 Task: Set up a 60-minute rock climbing and bouldering session for beginners.
Action: Mouse pressed left at (531, 236)
Screenshot: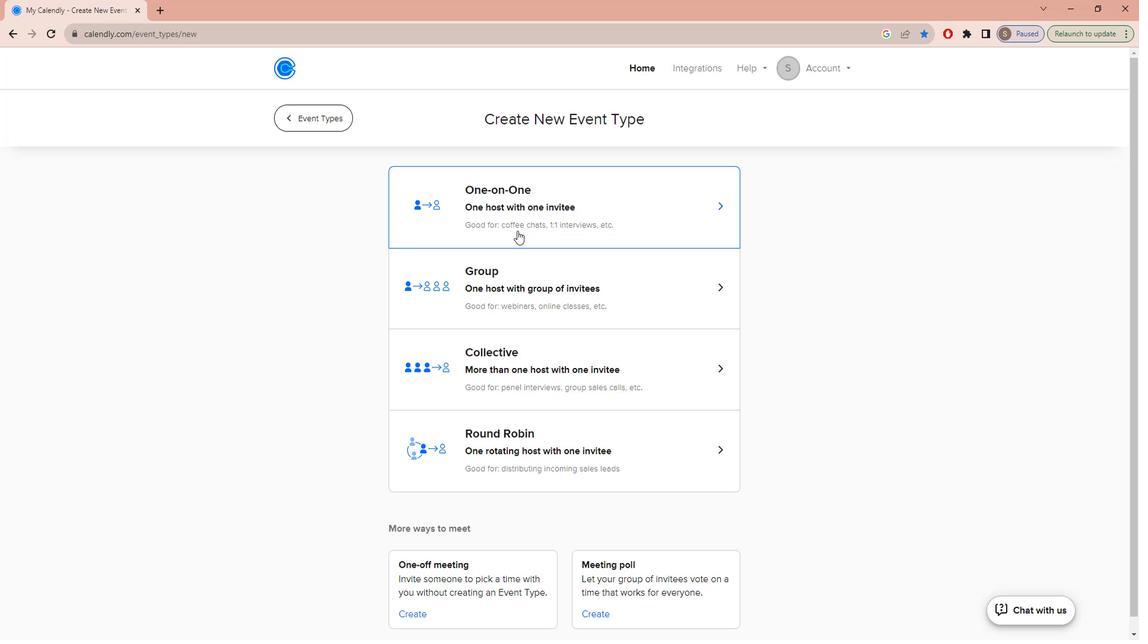 
Action: Key pressed b<Key.caps_lock>EGINNER'S<Key.space><Key.caps_lock>r<Key.caps_lock>OCK<Key.space><Key.caps_lock>c<Key.caps_lock>LIMBING<Key.space>AND<Key.space><Key.caps_lock>b<Key.caps_lock>OULDERING<Key.space><Key.caps_lock>s<Key.caps_lock>ESSION<Key.space>
Screenshot: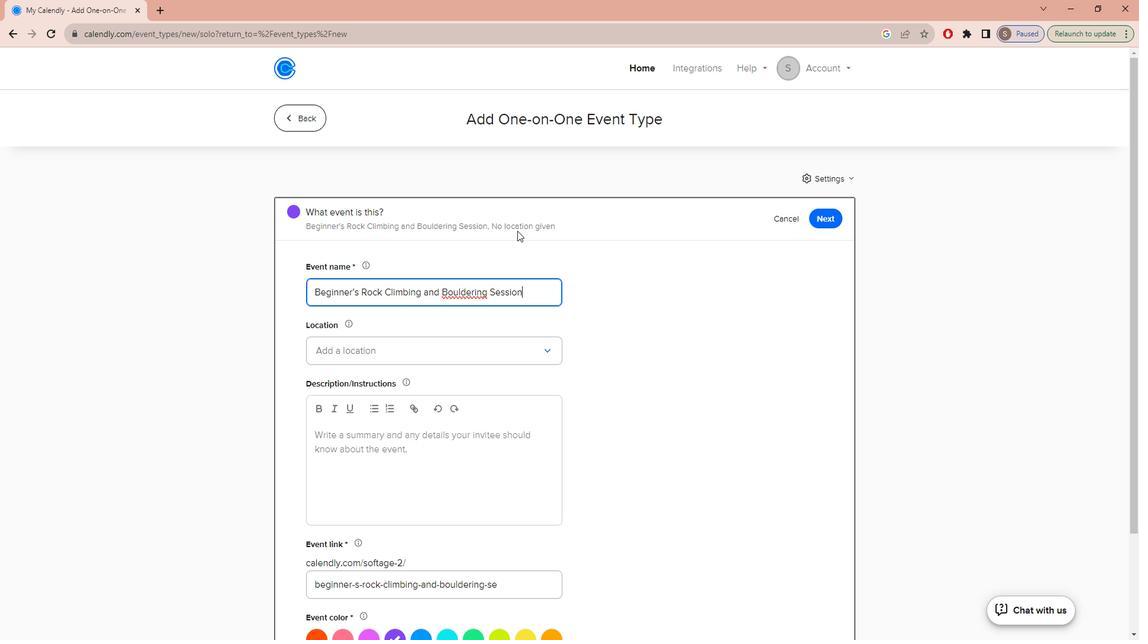 
Action: Mouse moved to (482, 348)
Screenshot: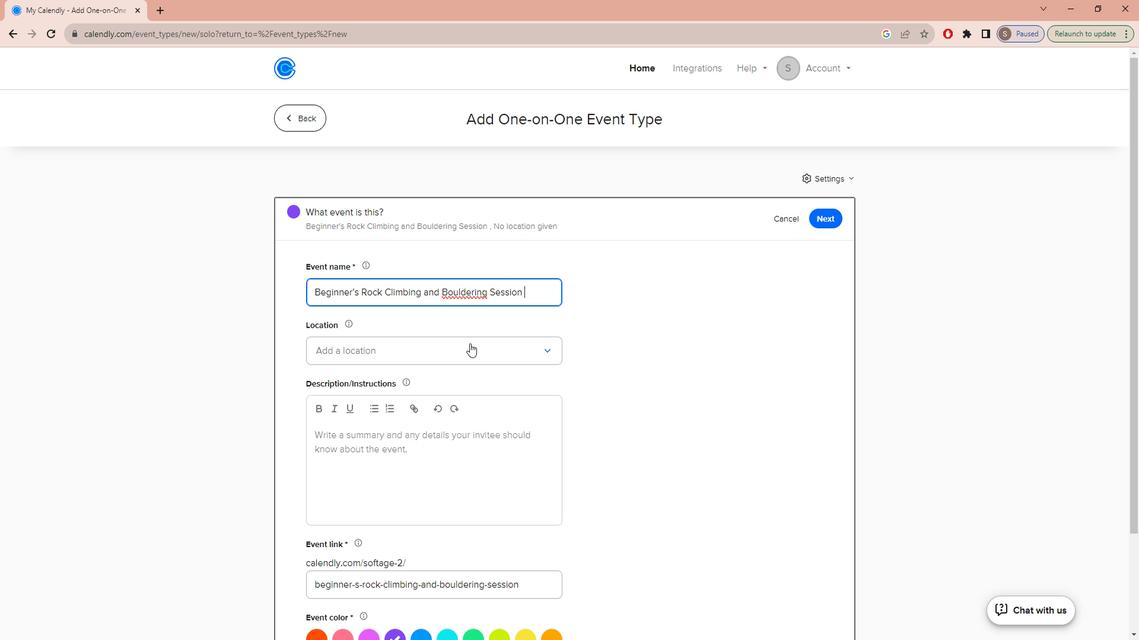 
Action: Mouse pressed left at (482, 348)
Screenshot: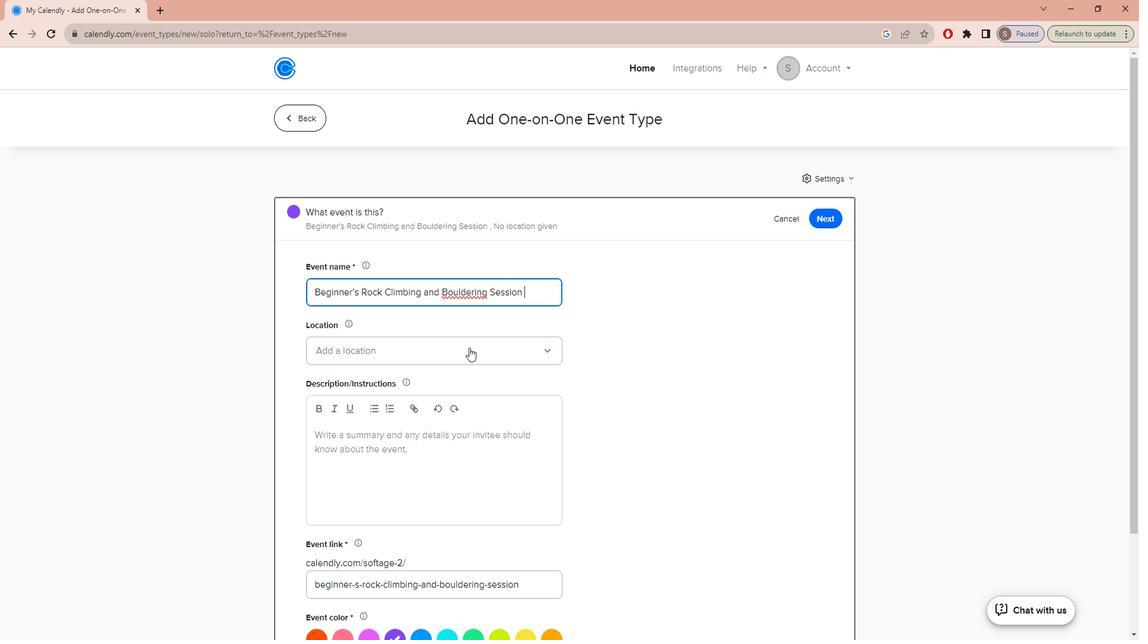 
Action: Mouse moved to (462, 380)
Screenshot: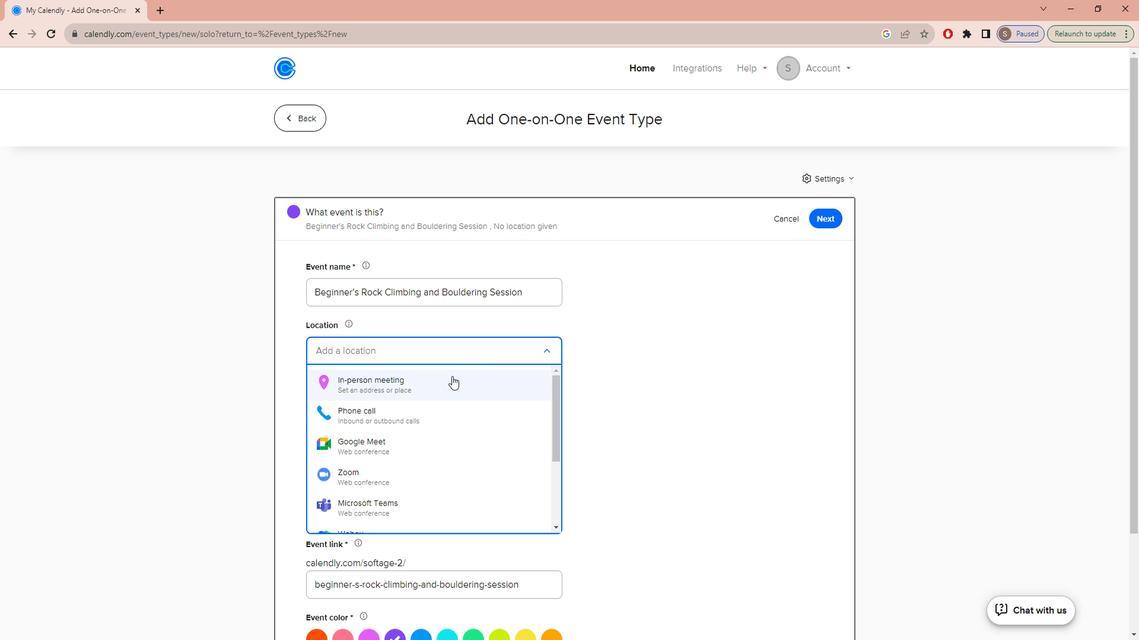 
Action: Mouse pressed left at (462, 380)
Screenshot: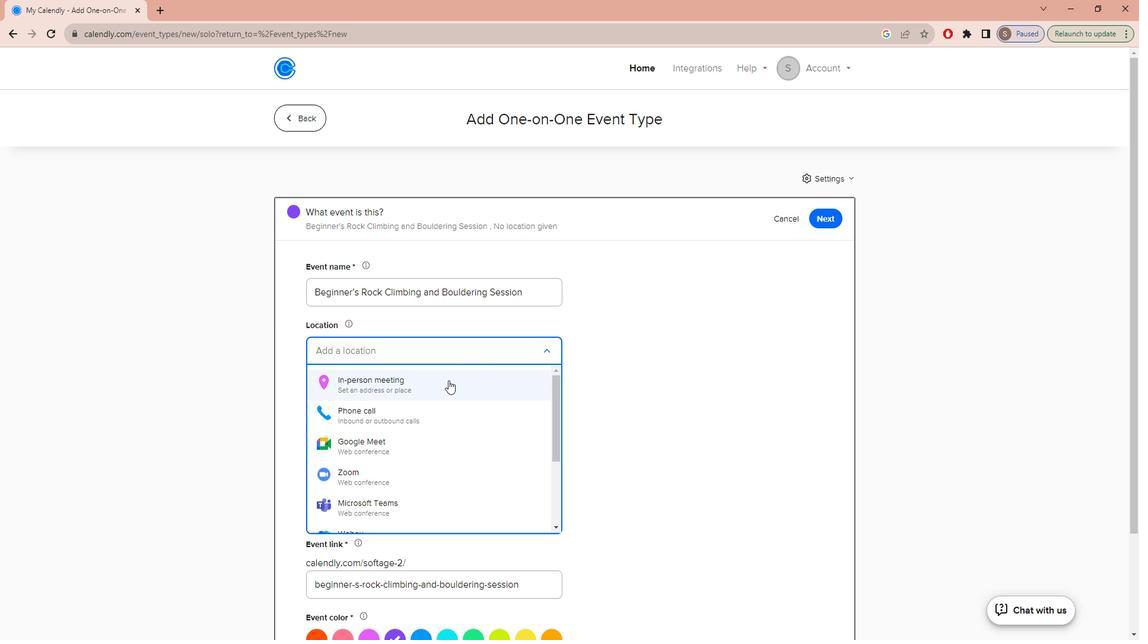 
Action: Mouse moved to (529, 216)
Screenshot: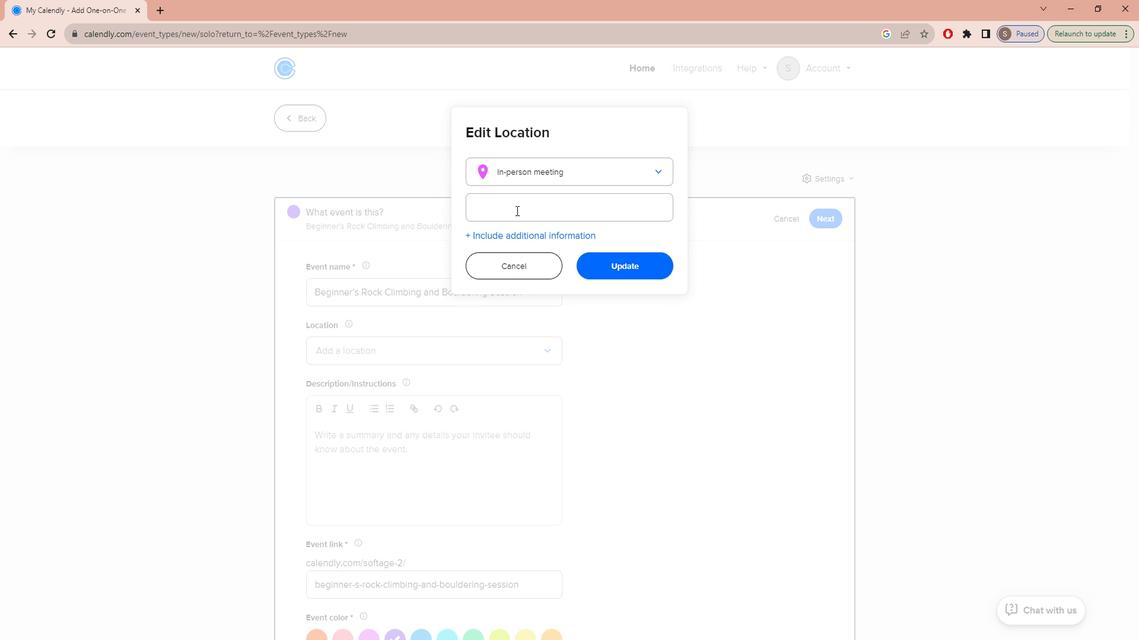 
Action: Mouse pressed left at (529, 216)
Screenshot: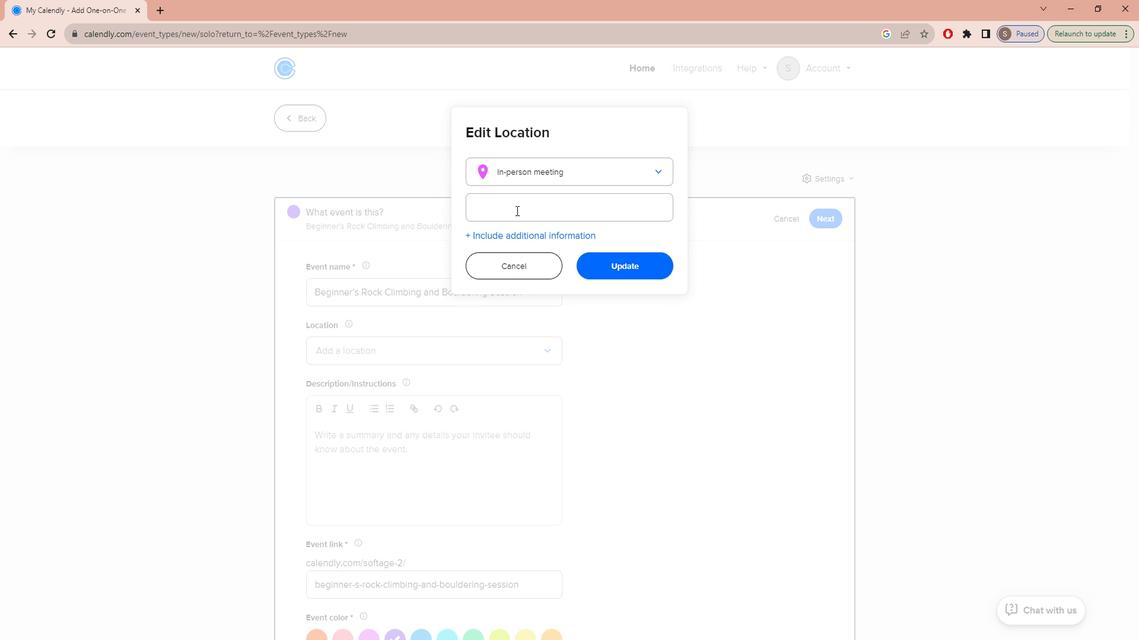 
Action: Key pressed <Key.caps_lock>s<Key.caps_lock>ENDER<Key.space><Key.caps_lock>o<Key.caps_lock>NE<Key.space><Key.caps_lock>c<Key.caps_lock>LIMBING,<Key.space><Key.caps_lock>l<Key.caps_lock>OS<Key.space><Key.caps_lock>a<Key.caps_lock>NGELES,<Key.space><Key.caps_lock>ca<Key.space>90045
Screenshot: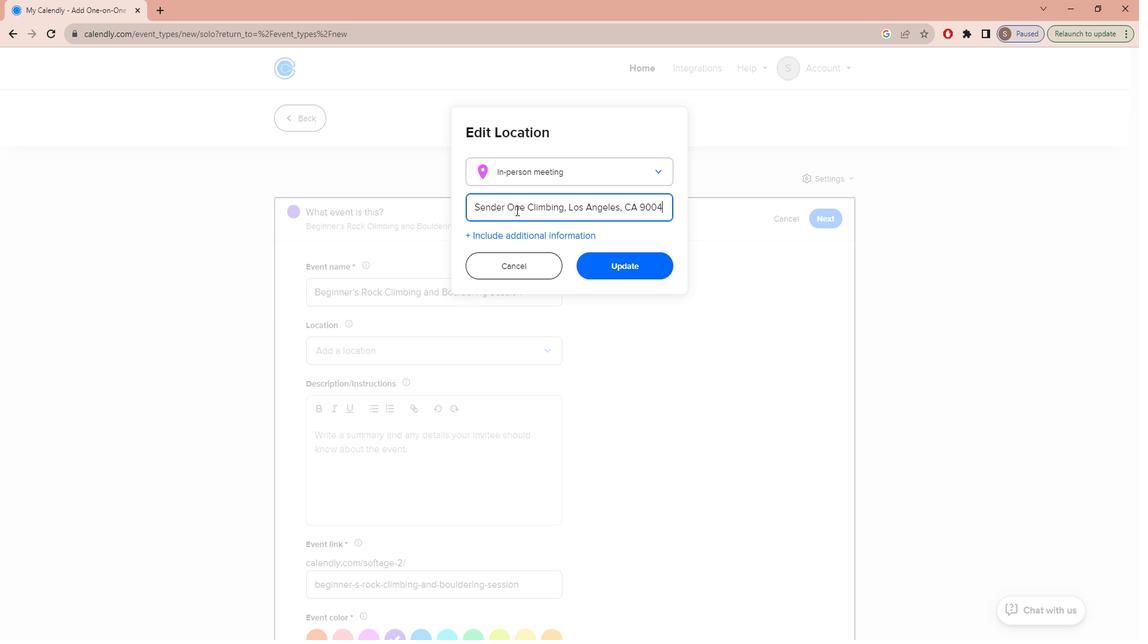 
Action: Mouse moved to (649, 263)
Screenshot: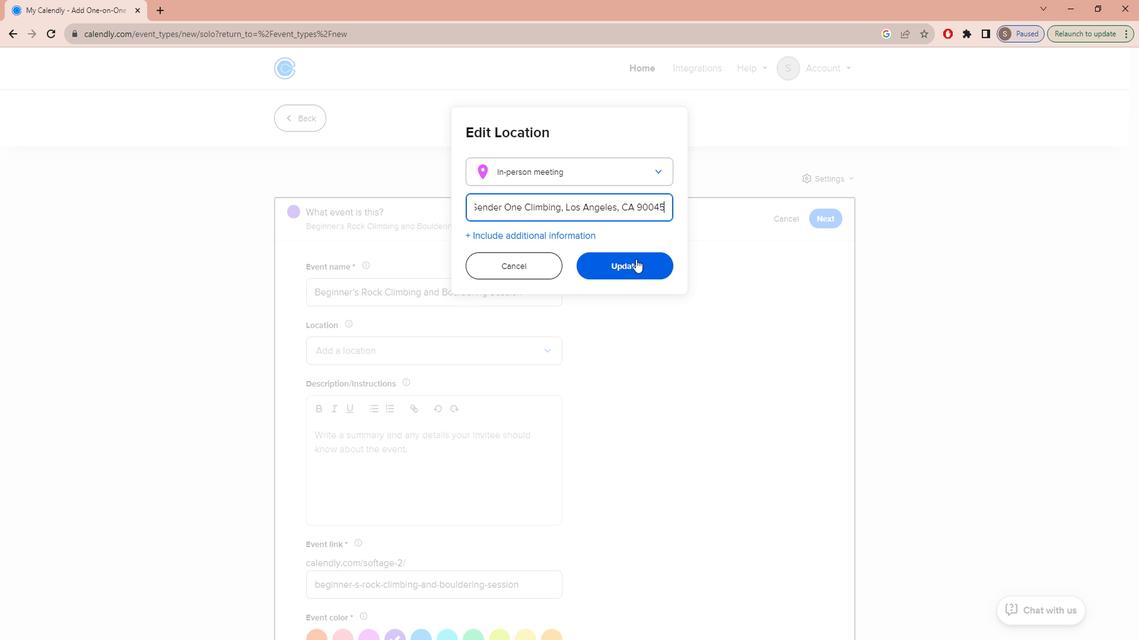 
Action: Mouse pressed left at (649, 263)
Screenshot: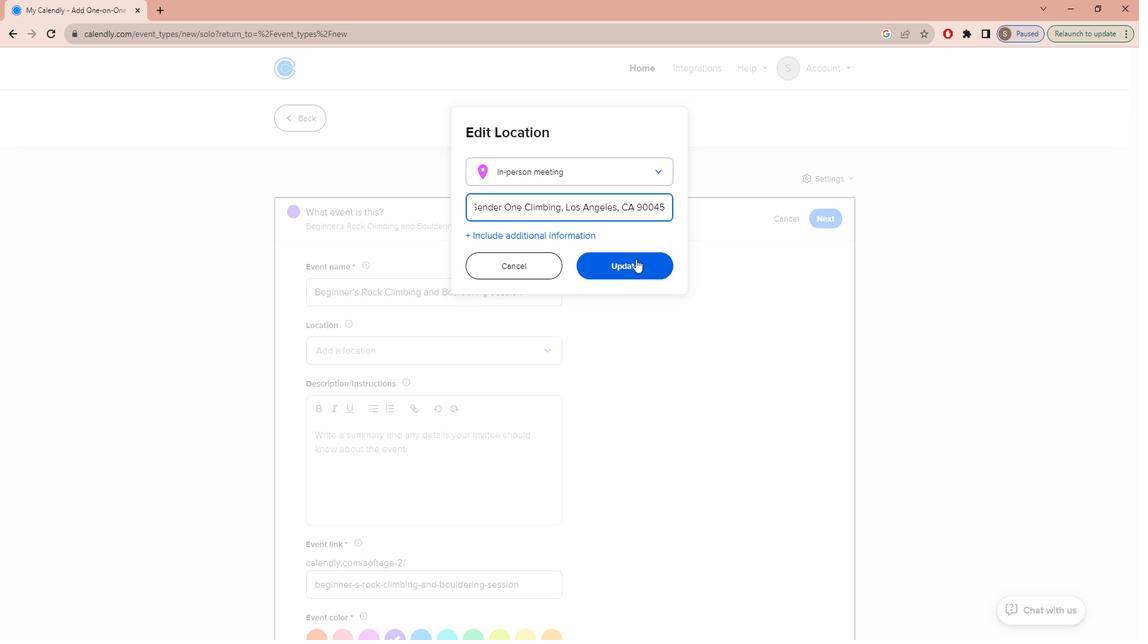 
Action: Mouse moved to (423, 478)
Screenshot: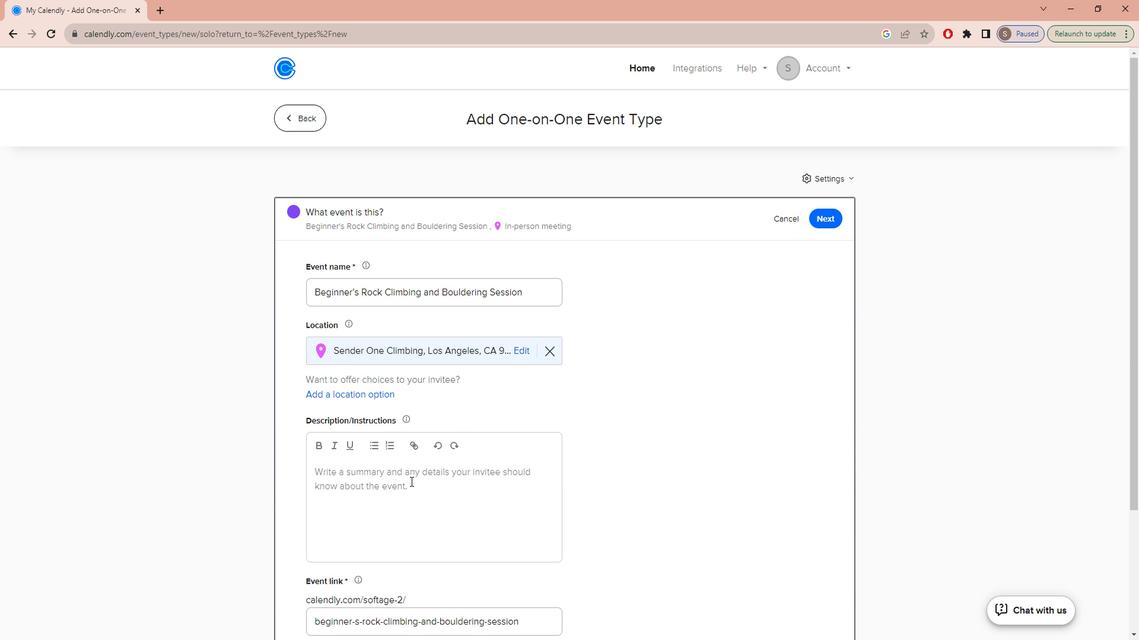 
Action: Mouse pressed left at (423, 478)
Screenshot: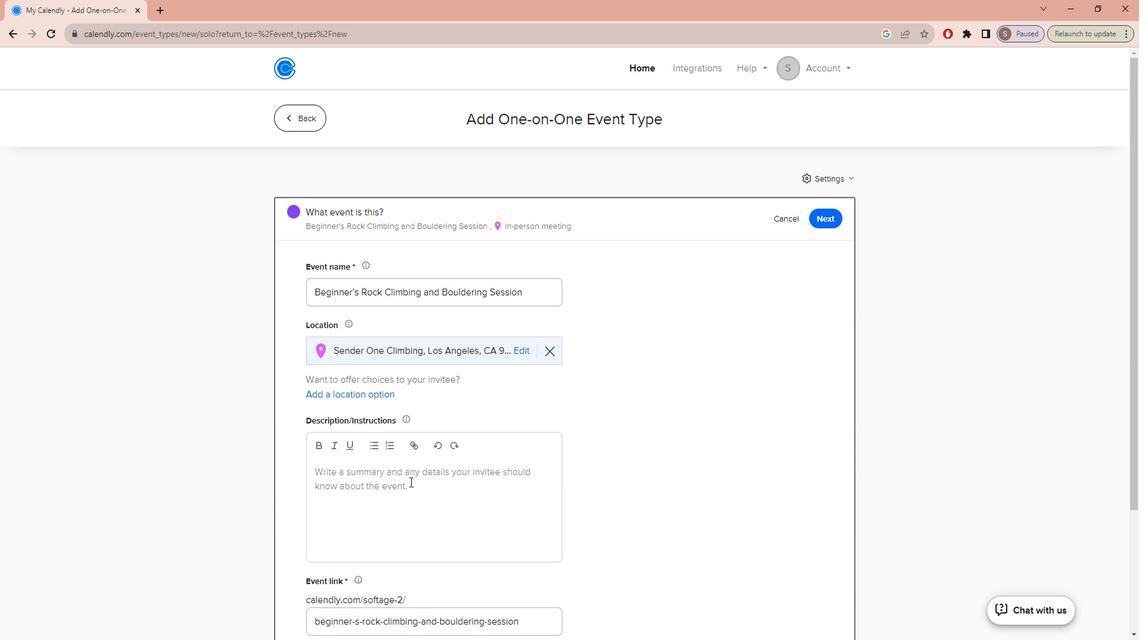 
Action: Mouse moved to (427, 478)
Screenshot: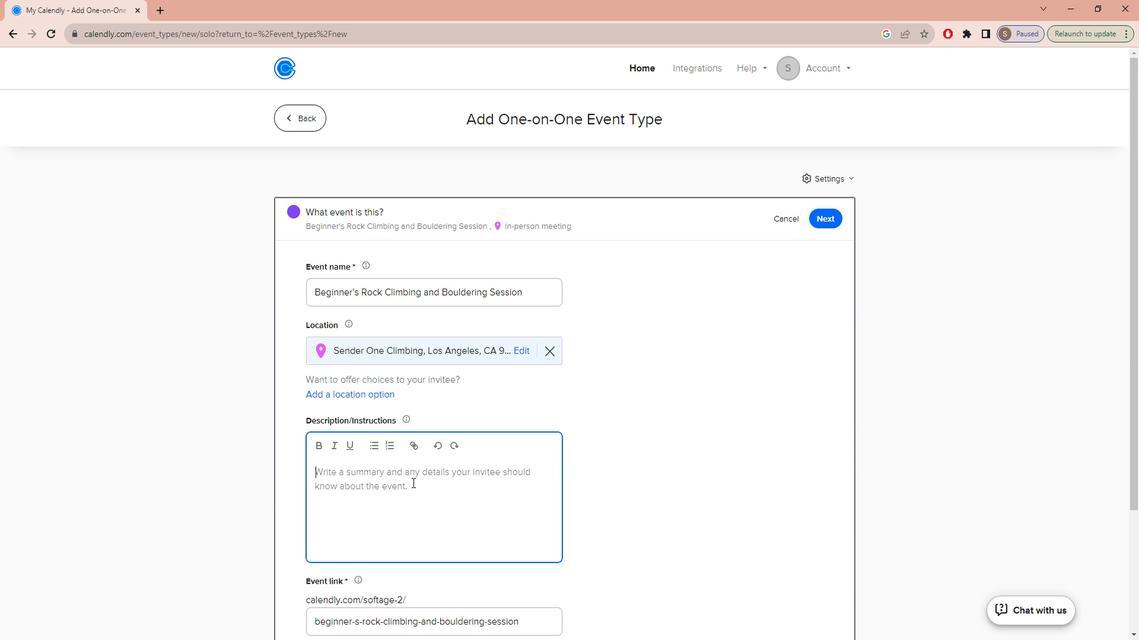 
Action: Key pressed <Key.caps_lock><Key.caps_lock>j<Key.caps_lock>OIN<Key.space>US<Key.space>FOR<Key.space>AN<Key.space>EXCITING<Key.space>BEGGI<Key.backspace><Key.backspace>INNER'S<Key.space>ROCK<Key.space>CLIMBING<Key.space>AND<Key.space>BOULDERING<Key.space>SESSION<Key.shift><Key.shift>!<Key.space><Key.caps_lock>w<Key.caps_lock>HETHER<Key.space>YOU<Key.space>ARE<Key.space>NEW<Key.space>TO<Key.space>CLIMBING<Key.space>OR<Key.space>LOOKING<Key.space>TO<Key.space>HONE<Key.space>YOUR<Key.space>SKILLS,<Key.space>THIS<Key.space>SESSION<Key.space>IS<Key.space>DESIGNED<Key.space>TO<Key.space>INTRODUCE<Key.space>YOUR<Key.space>TO<Key.space>THE<Key.space>FUNDAMENTALS<Key.space>OF<Key.space>BOTH<Key.space>INDOOR<Key.space>ROCK<Key.space>CLIMBING<Key.space>AND<Key.space>BOULDERING.<Key.space>
Screenshot: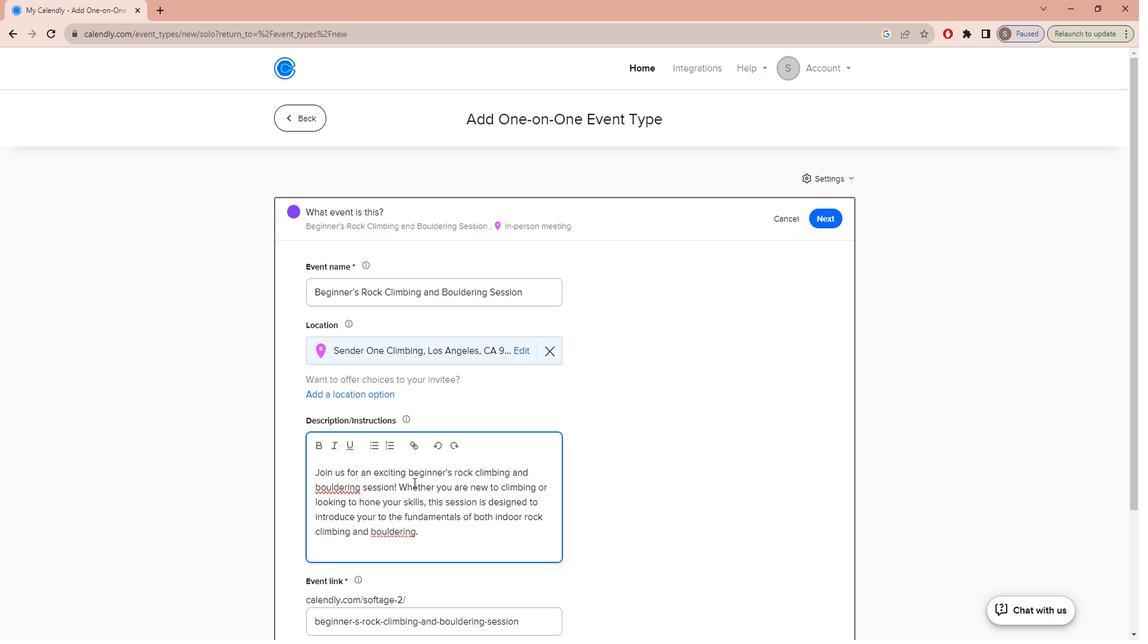 
Action: Mouse moved to (427, 478)
Screenshot: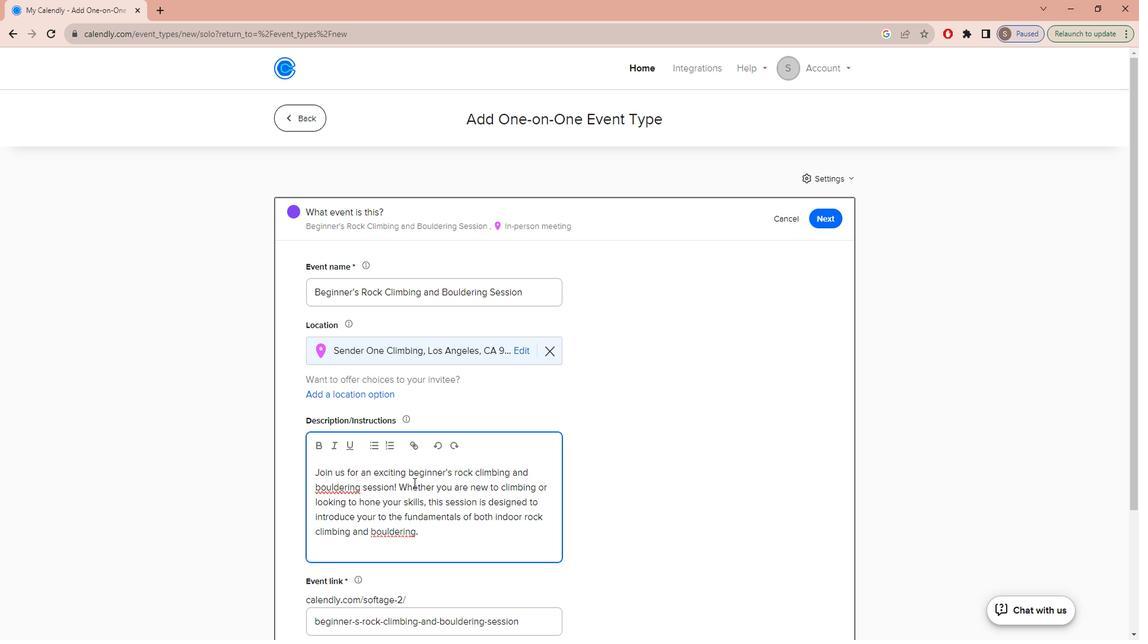 
Action: Mouse scrolled (427, 478) with delta (0, 0)
Screenshot: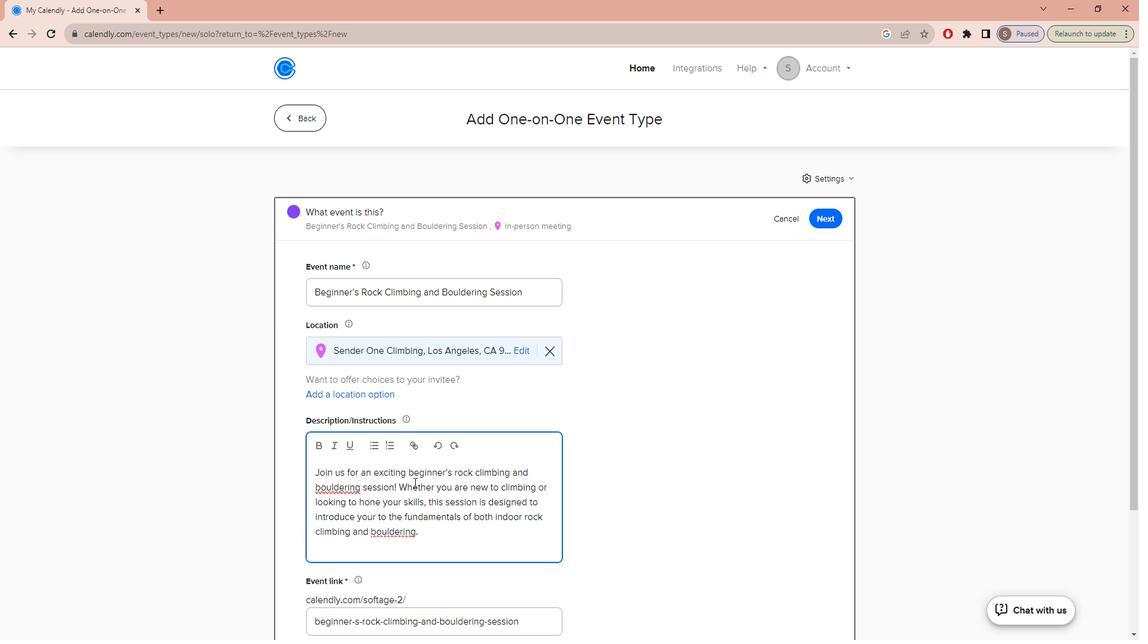 
Action: Mouse scrolled (427, 478) with delta (0, 0)
Screenshot: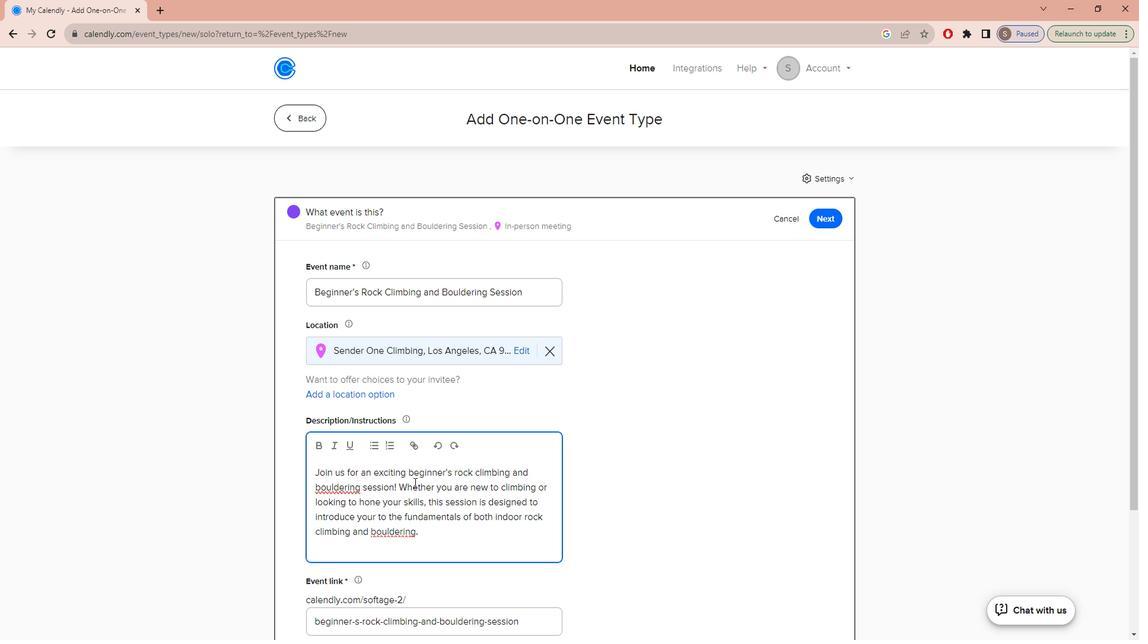 
Action: Mouse scrolled (427, 478) with delta (0, 0)
Screenshot: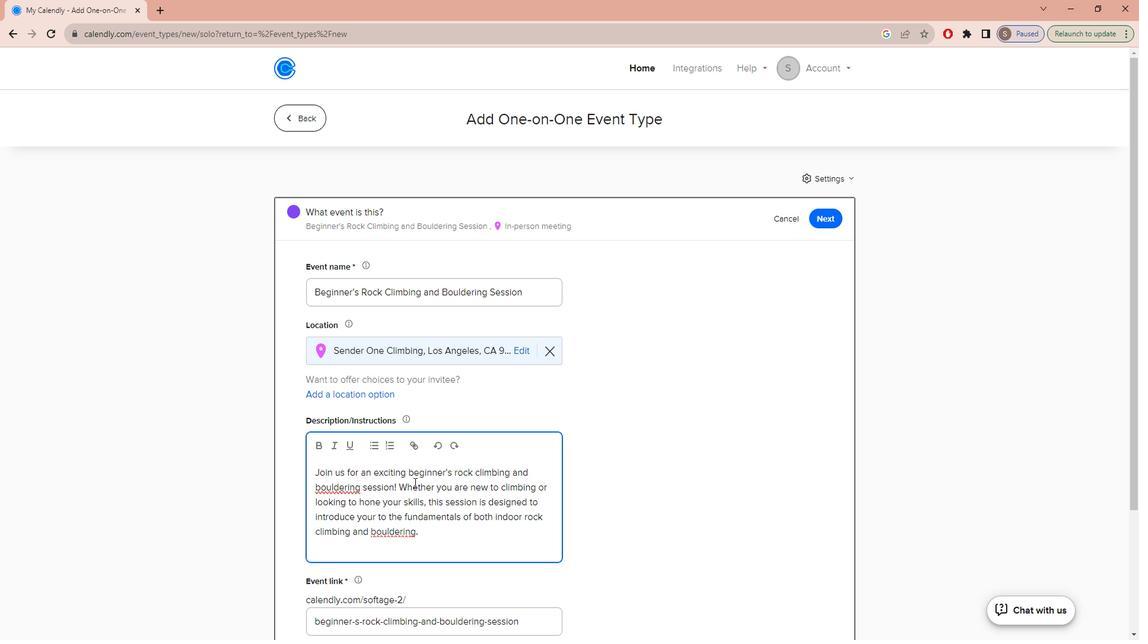 
Action: Mouse scrolled (427, 478) with delta (0, 0)
Screenshot: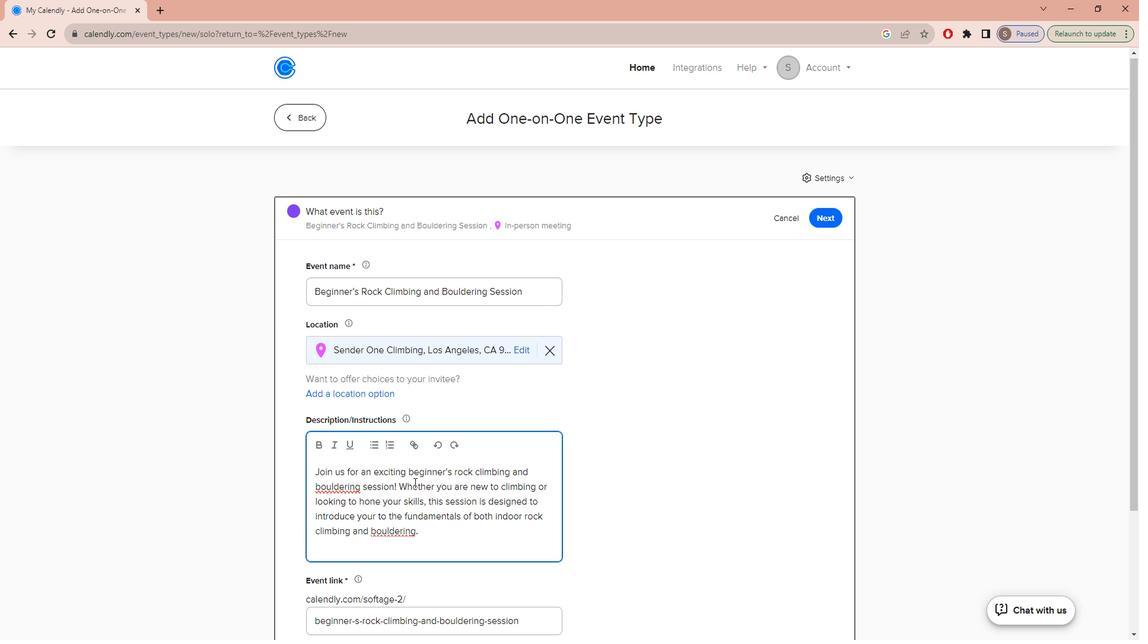 
Action: Mouse scrolled (427, 478) with delta (0, 0)
Screenshot: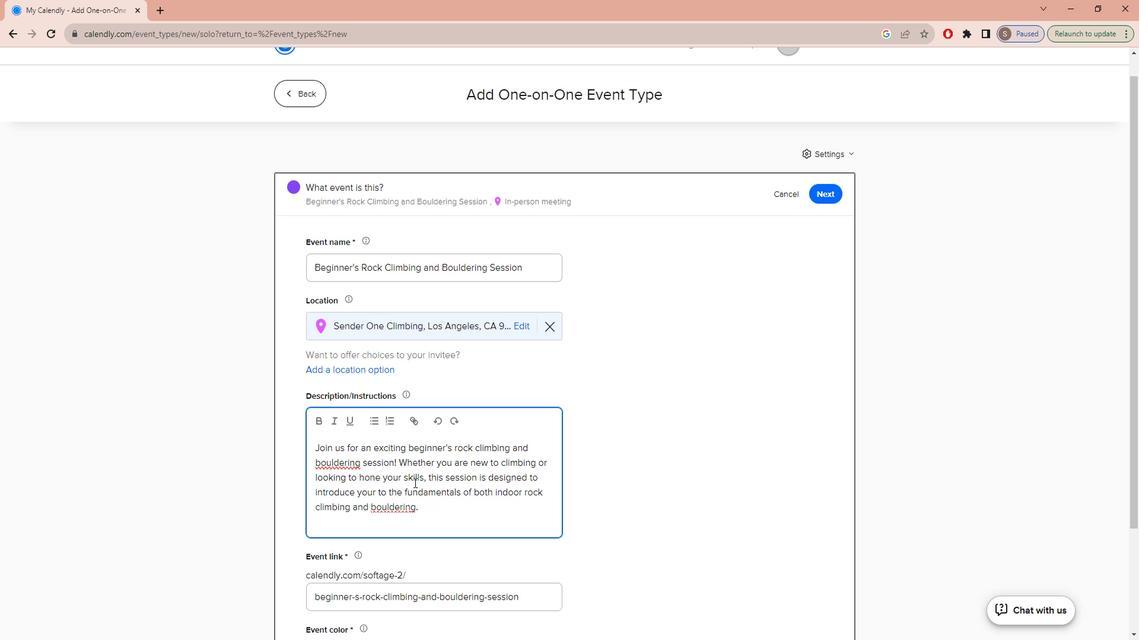 
Action: Mouse moved to (434, 519)
Screenshot: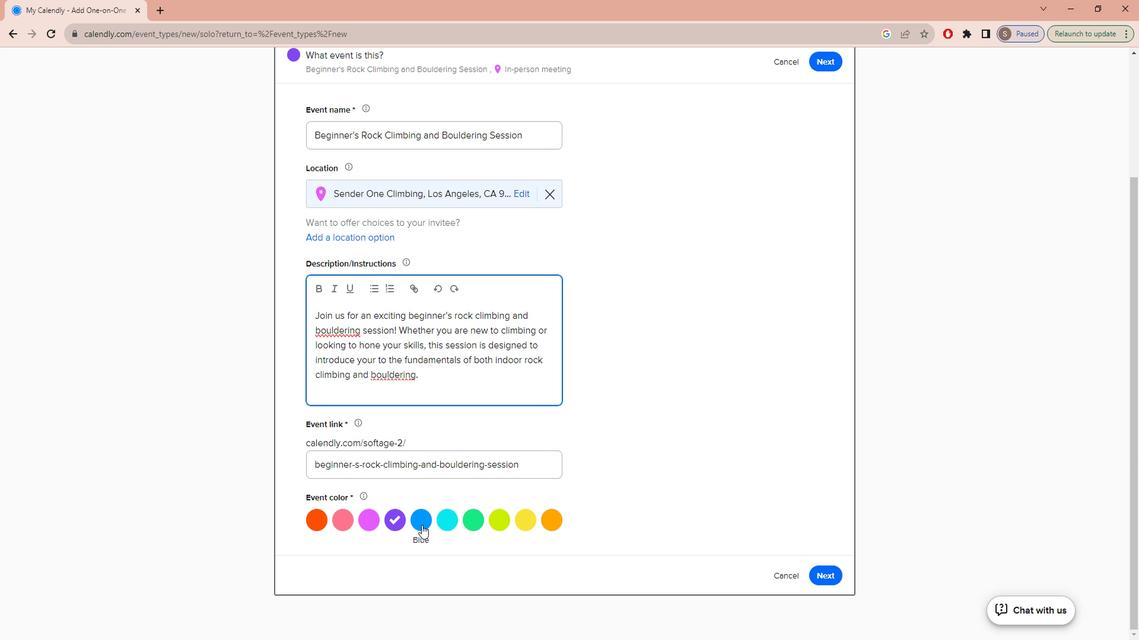 
Action: Mouse pressed left at (434, 519)
Screenshot: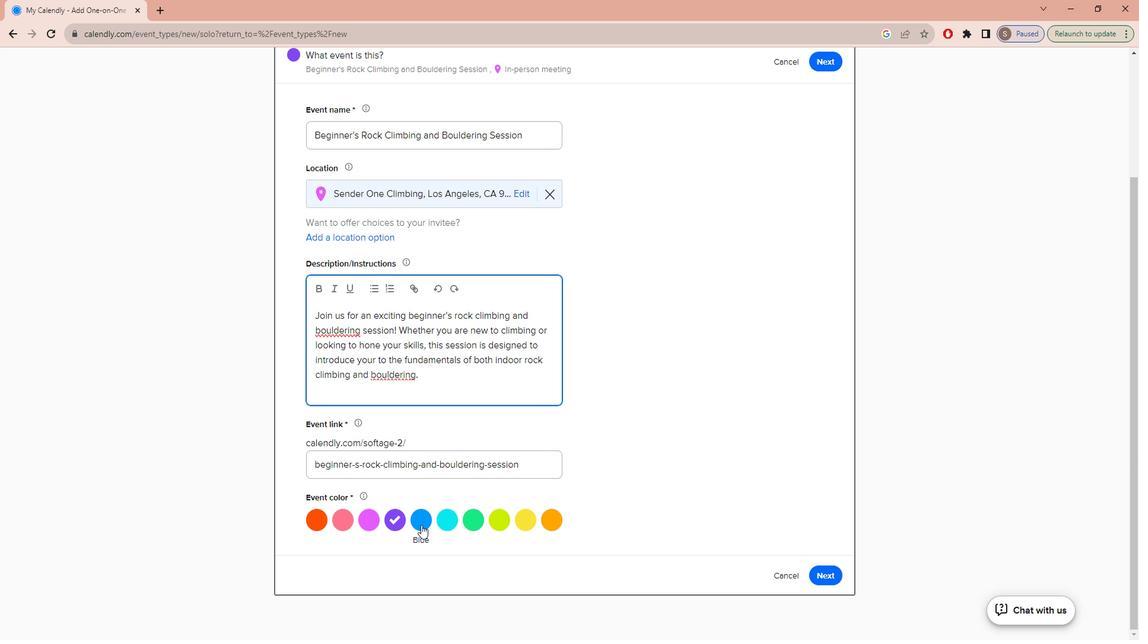 
Action: Mouse moved to (844, 565)
Screenshot: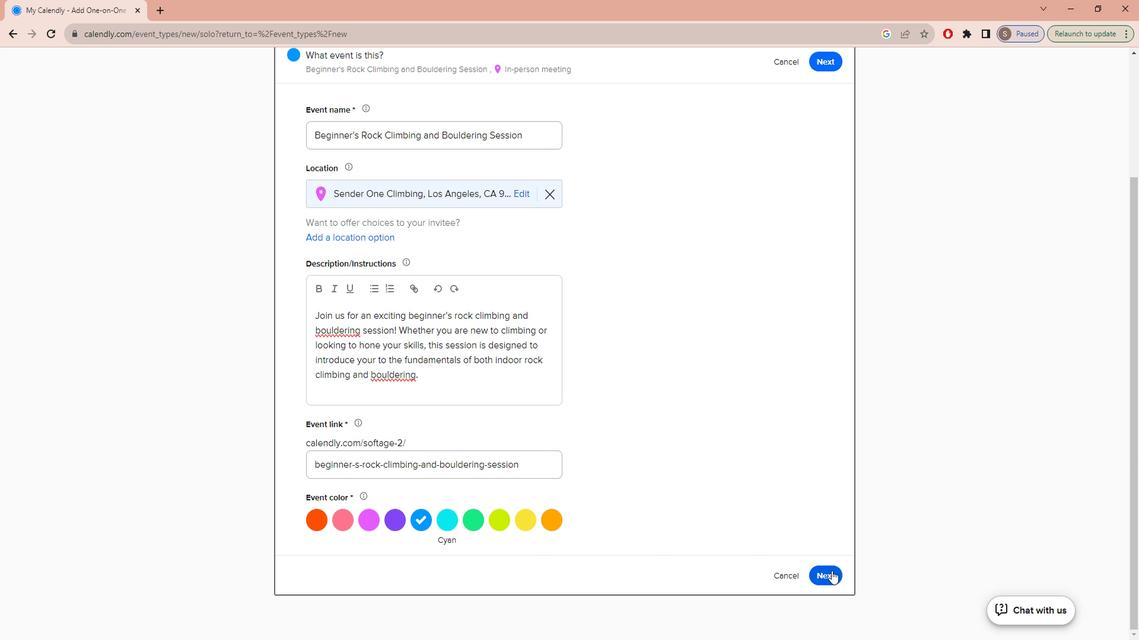 
Action: Mouse pressed left at (844, 565)
Screenshot: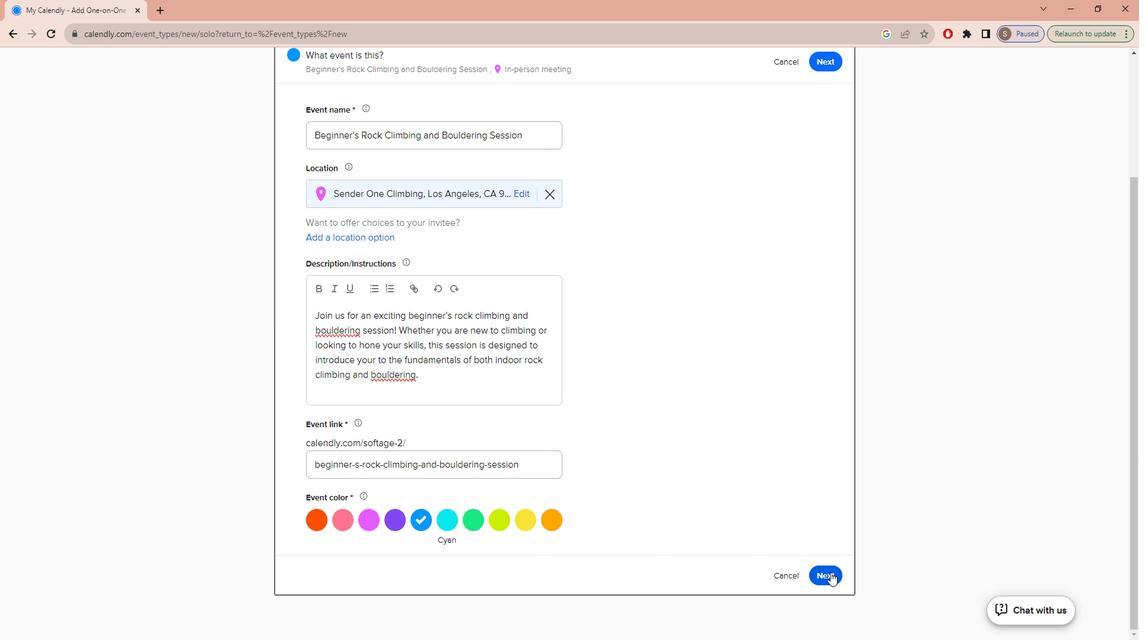
Action: Mouse moved to (517, 357)
Screenshot: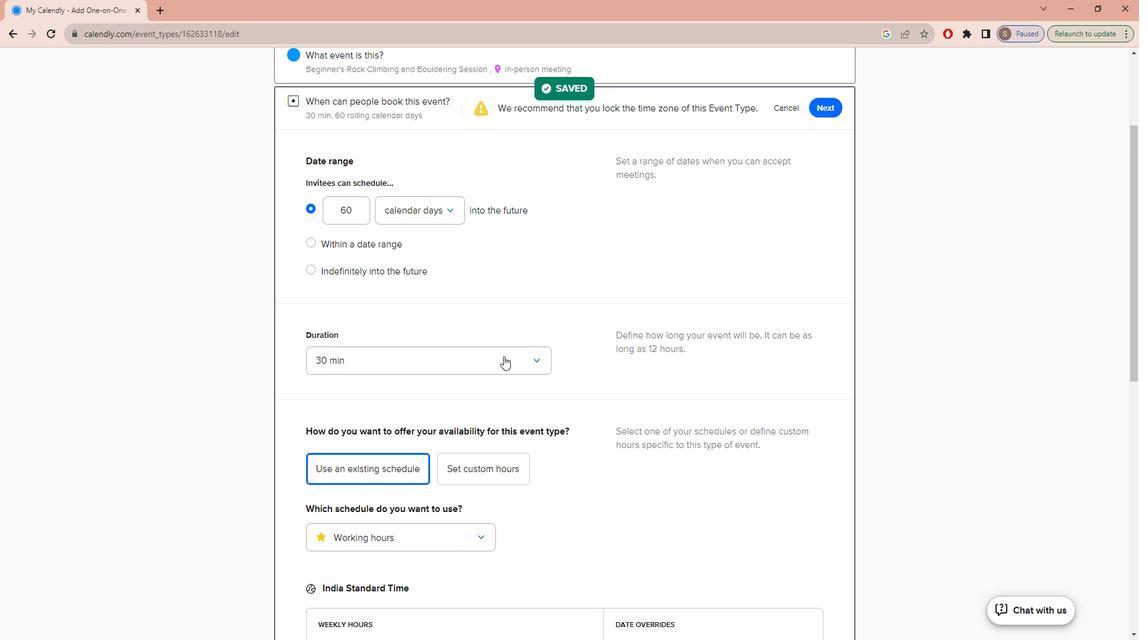 
Action: Mouse pressed left at (517, 357)
Screenshot: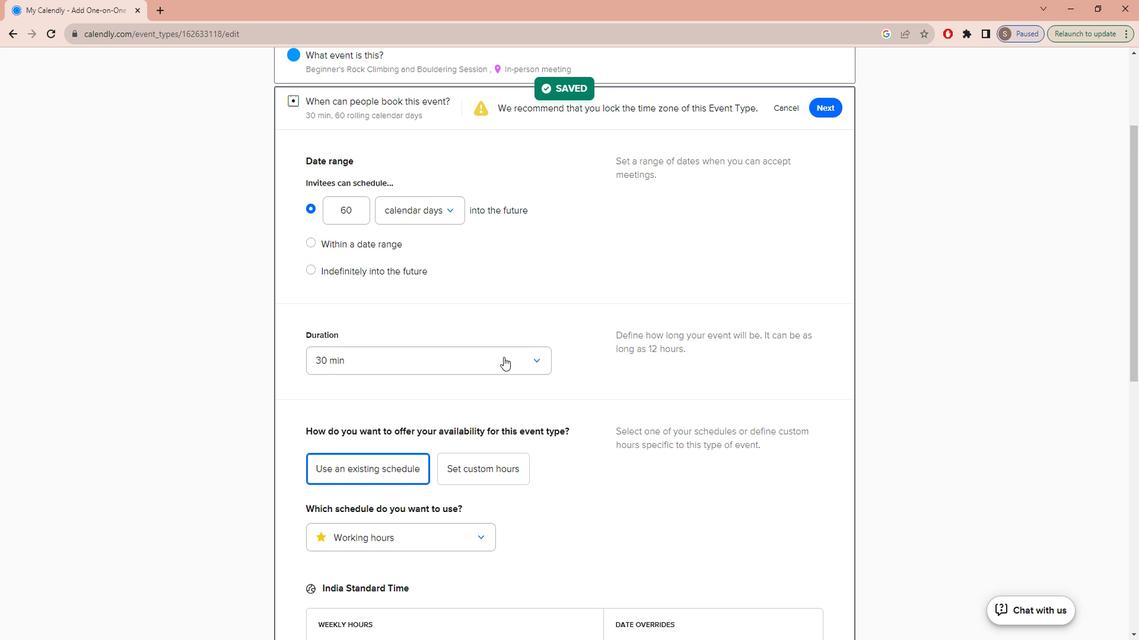 
Action: Mouse moved to (476, 455)
Screenshot: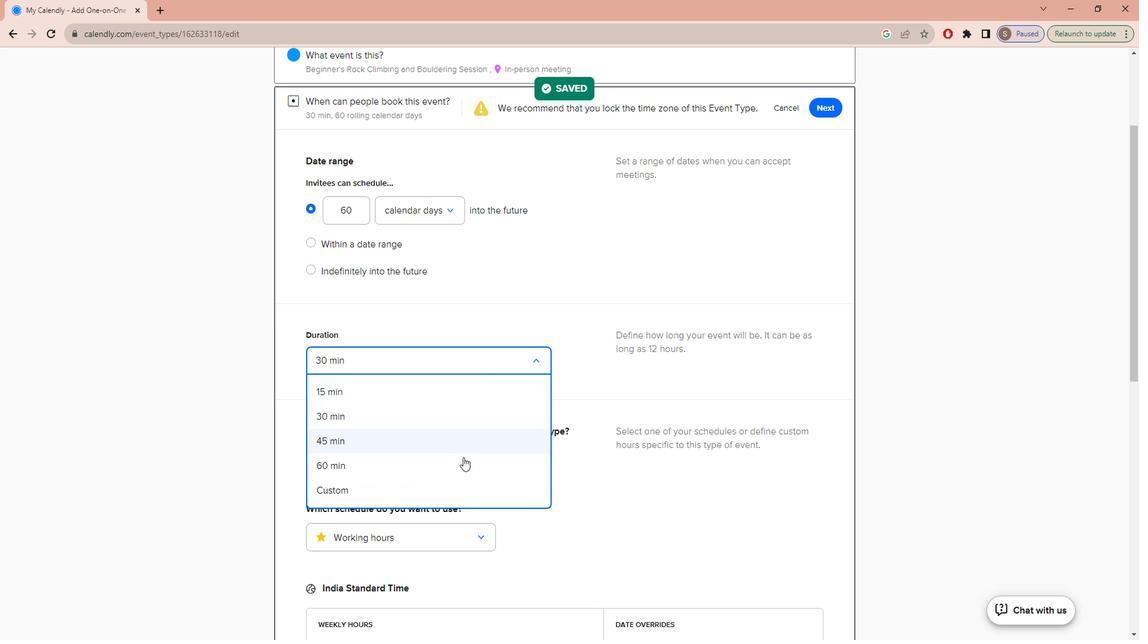 
Action: Mouse pressed left at (476, 455)
Screenshot: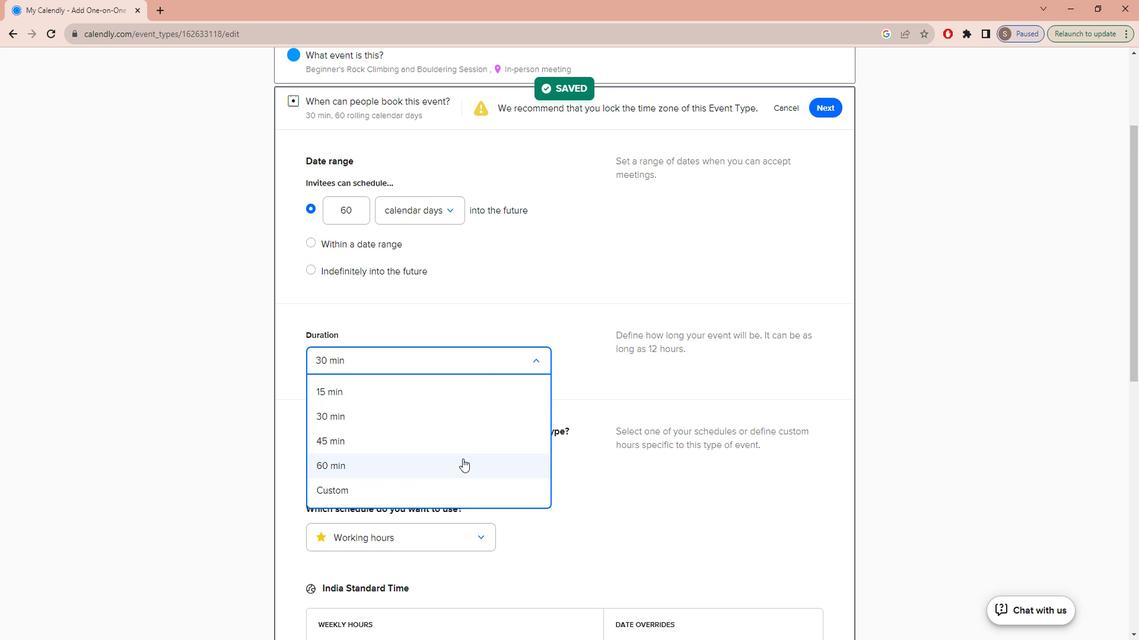 
Action: Mouse moved to (697, 288)
Screenshot: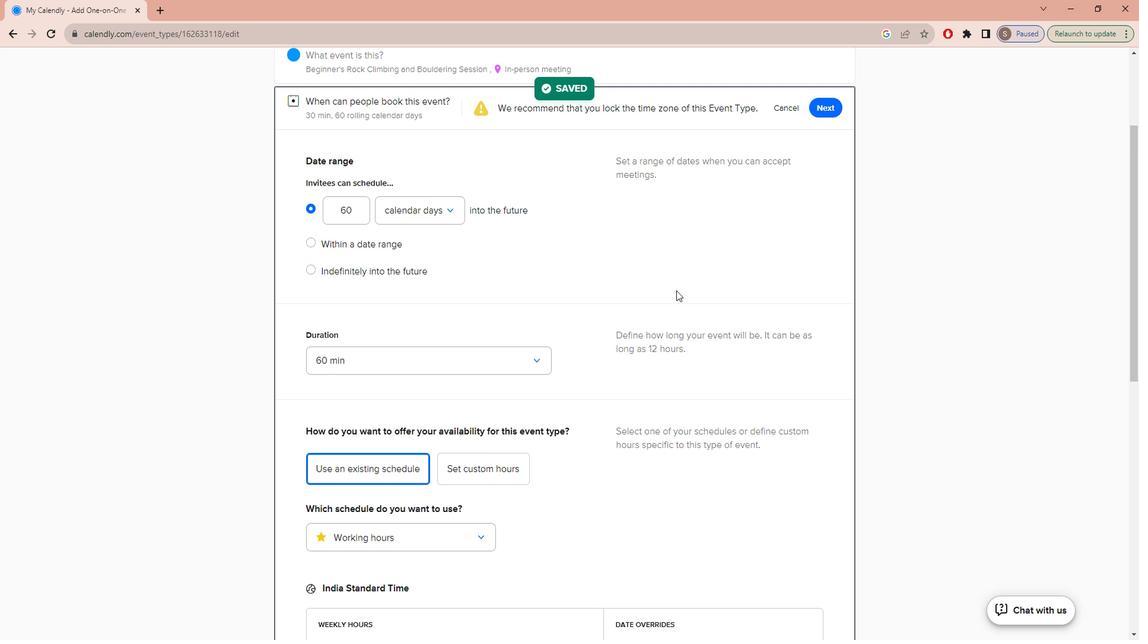 
Action: Mouse scrolled (697, 289) with delta (0, 0)
Screenshot: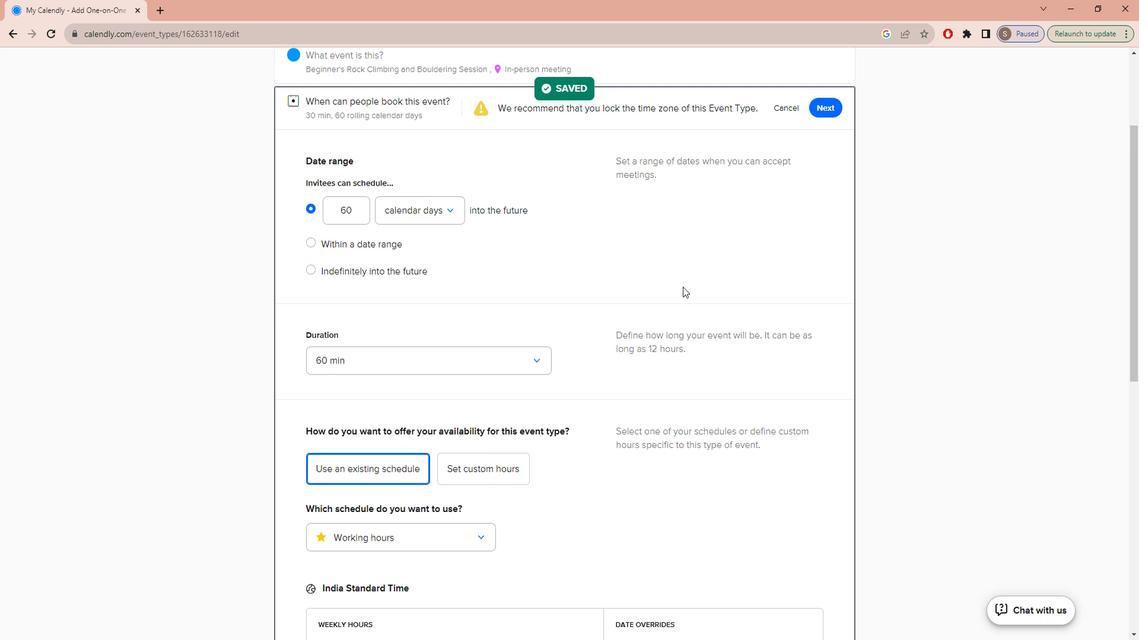 
Action: Mouse scrolled (697, 289) with delta (0, 0)
Screenshot: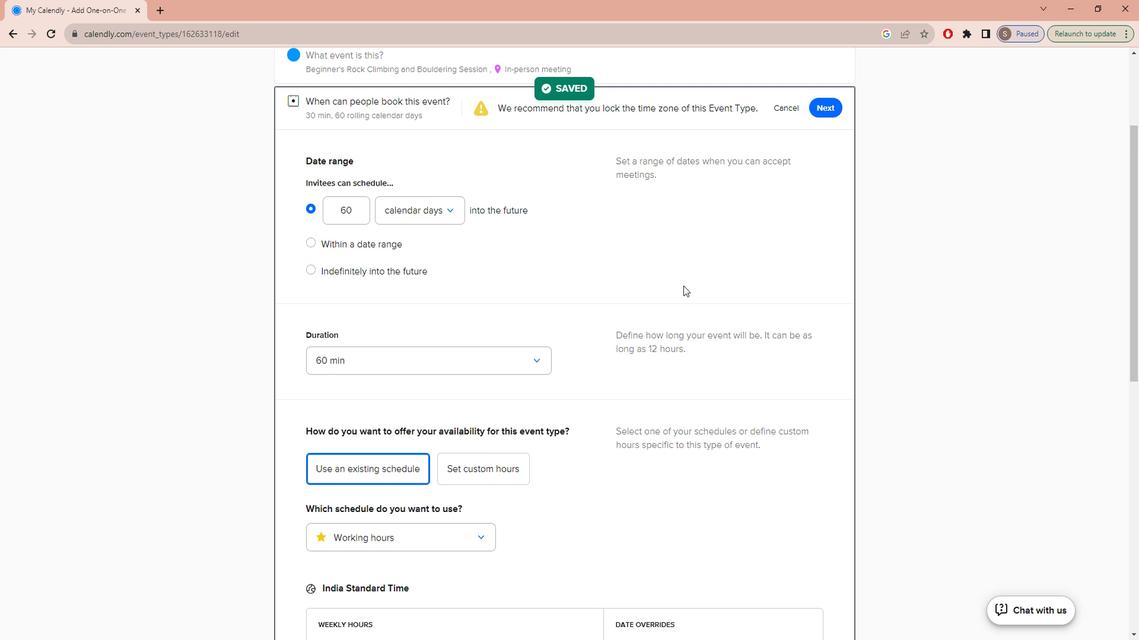 
Action: Mouse scrolled (697, 289) with delta (0, 0)
Screenshot: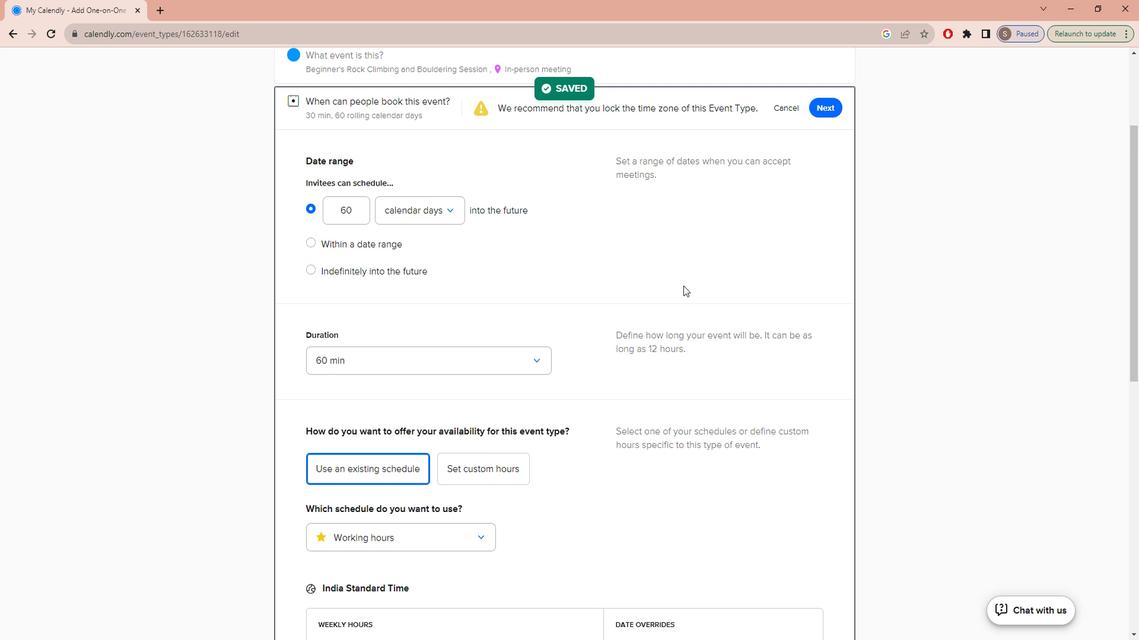 
Action: Mouse moved to (850, 267)
Screenshot: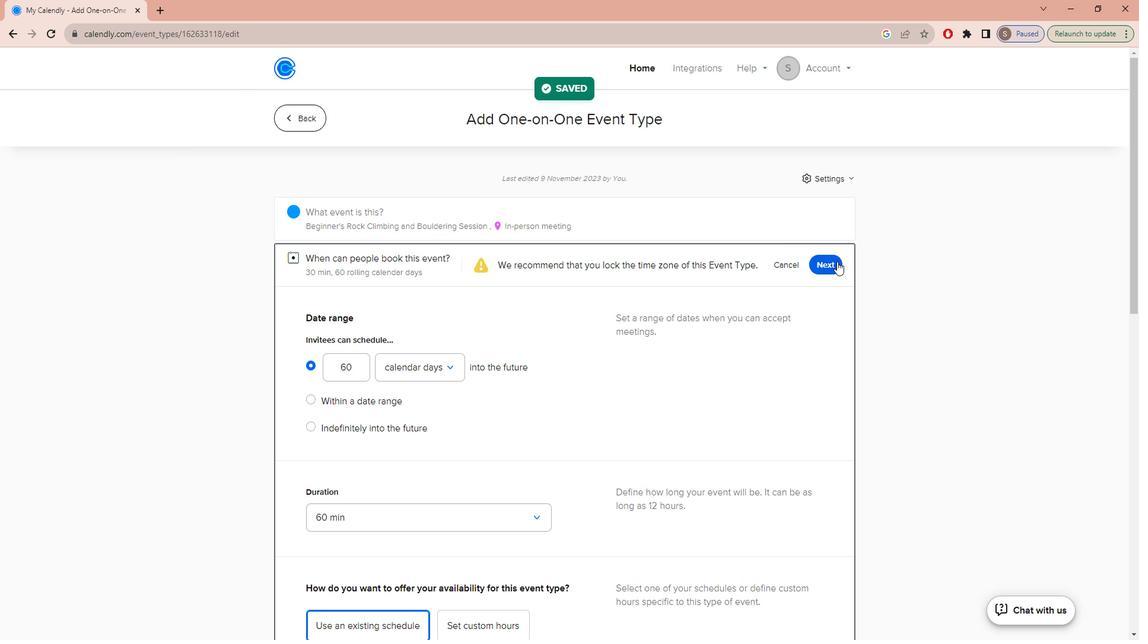 
Action: Mouse pressed left at (850, 267)
Screenshot: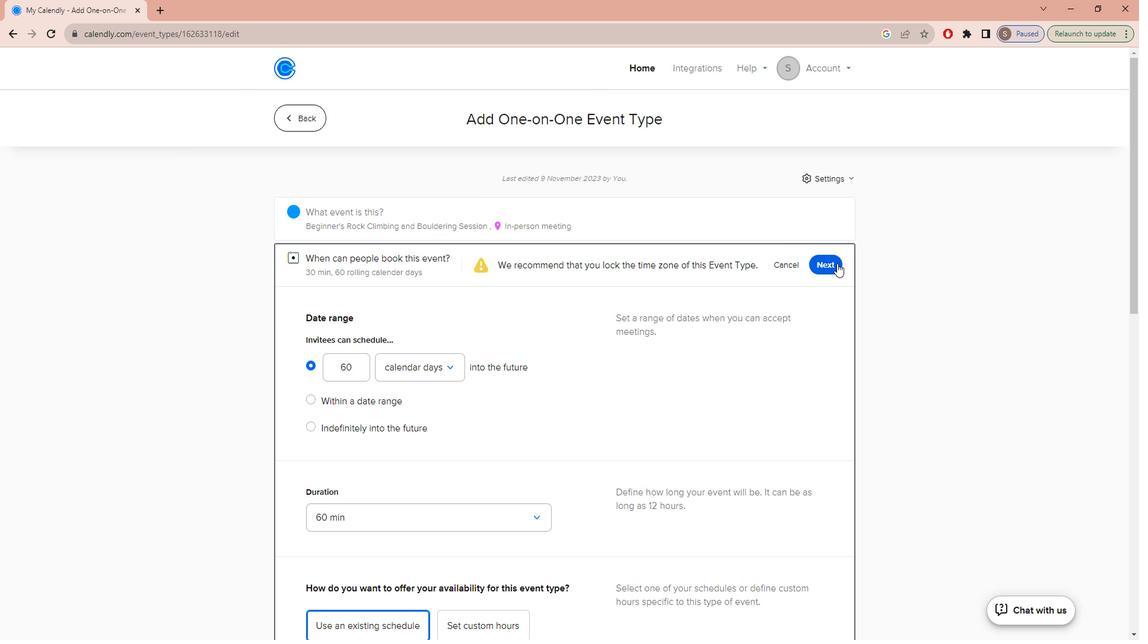 
